Task: Use the formula "SUMIF" in spreadsheet "Project portfolio".
Action: Mouse moved to (300, 182)
Screenshot: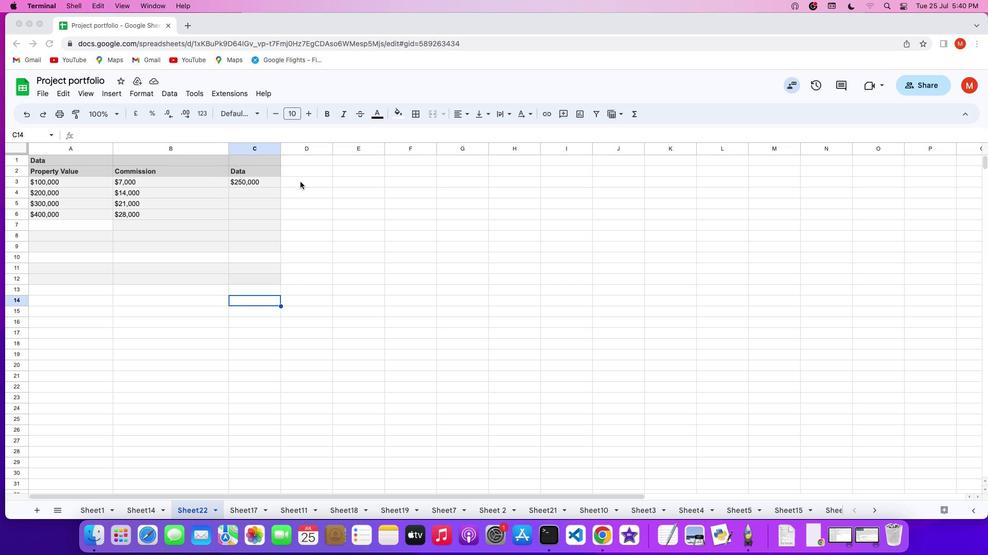 
Action: Mouse pressed left at (300, 182)
Screenshot: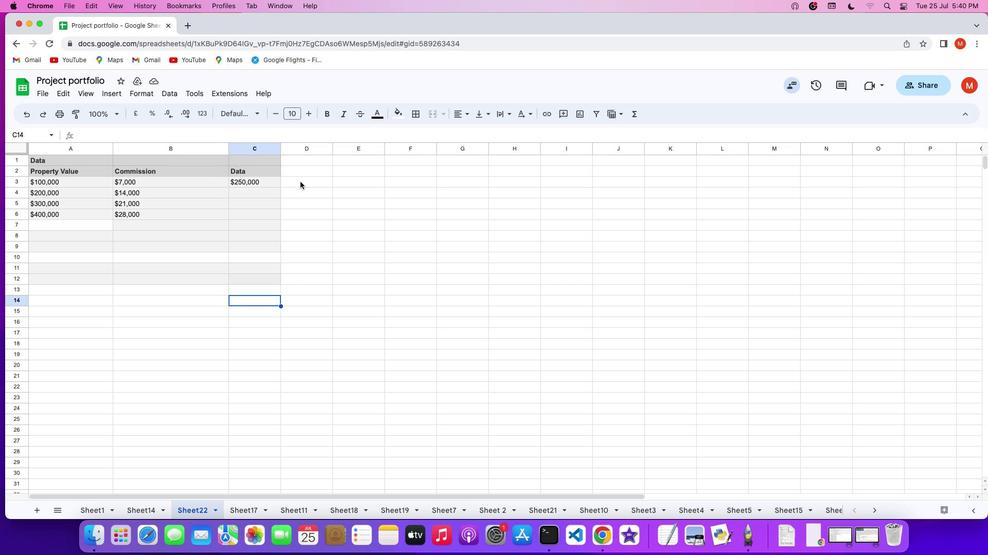 
Action: Mouse pressed left at (300, 182)
Screenshot: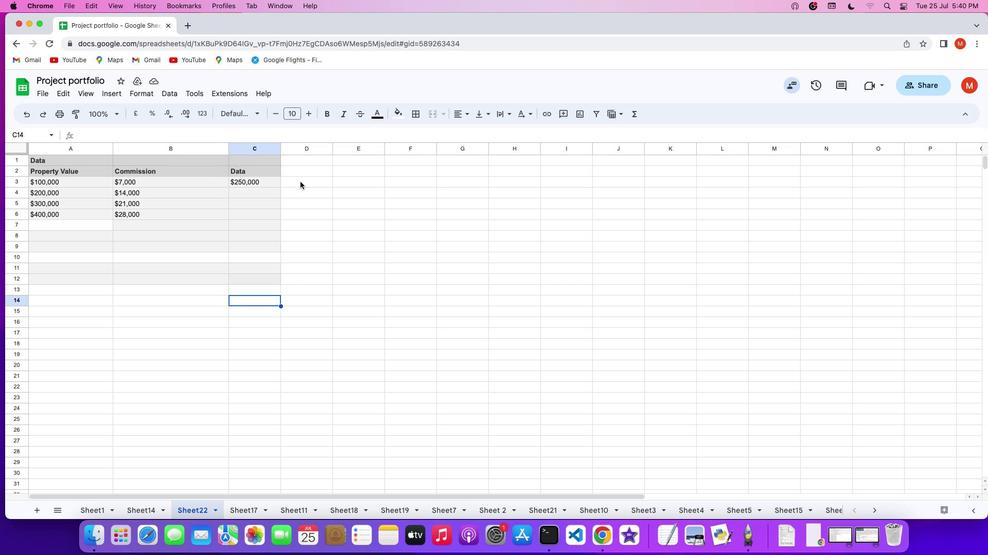 
Action: Key pressed '='
Screenshot: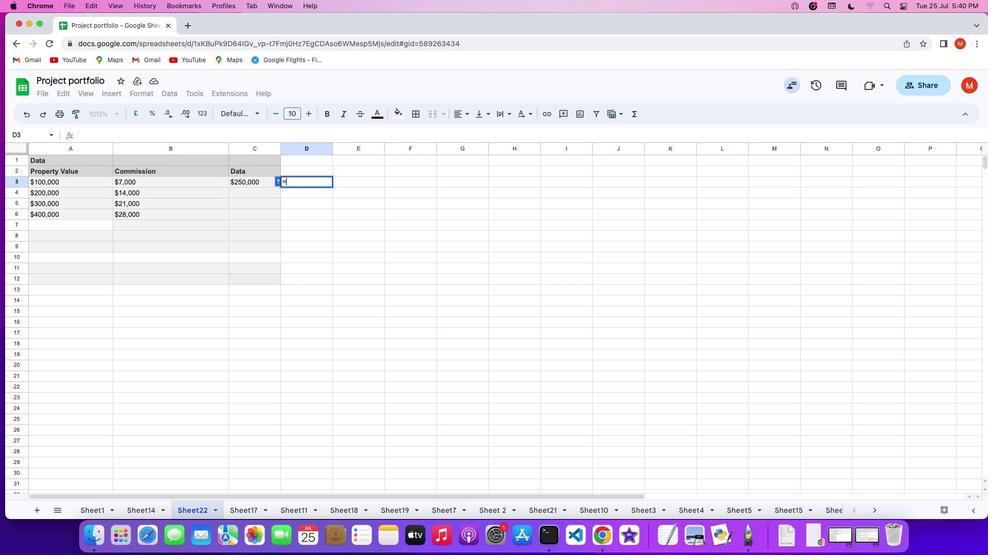 
Action: Mouse moved to (638, 111)
Screenshot: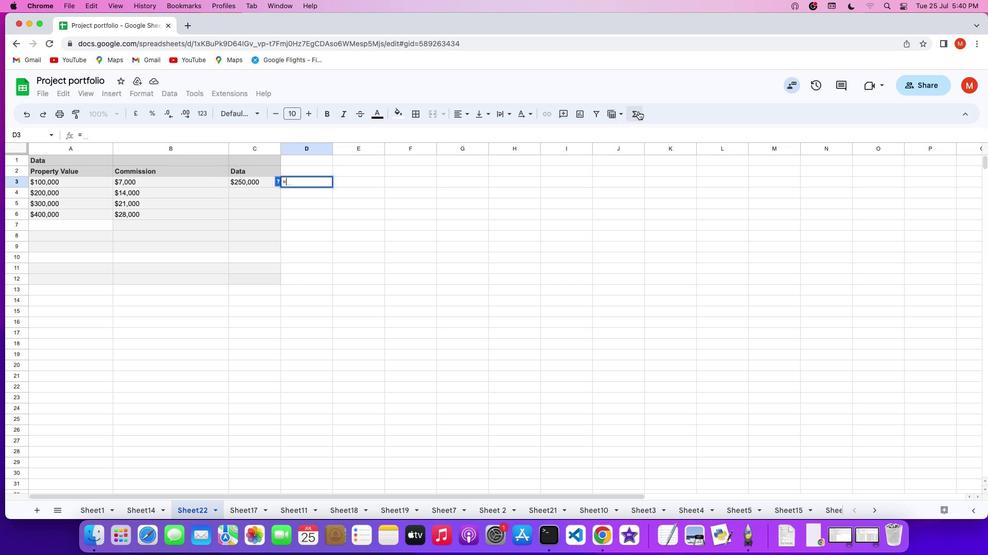 
Action: Mouse pressed left at (638, 111)
Screenshot: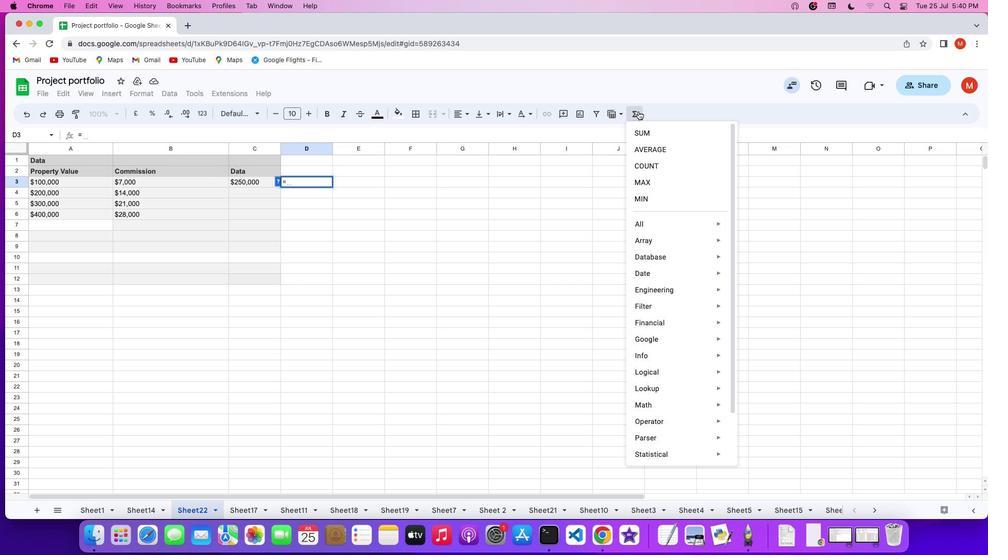 
Action: Mouse moved to (766, 499)
Screenshot: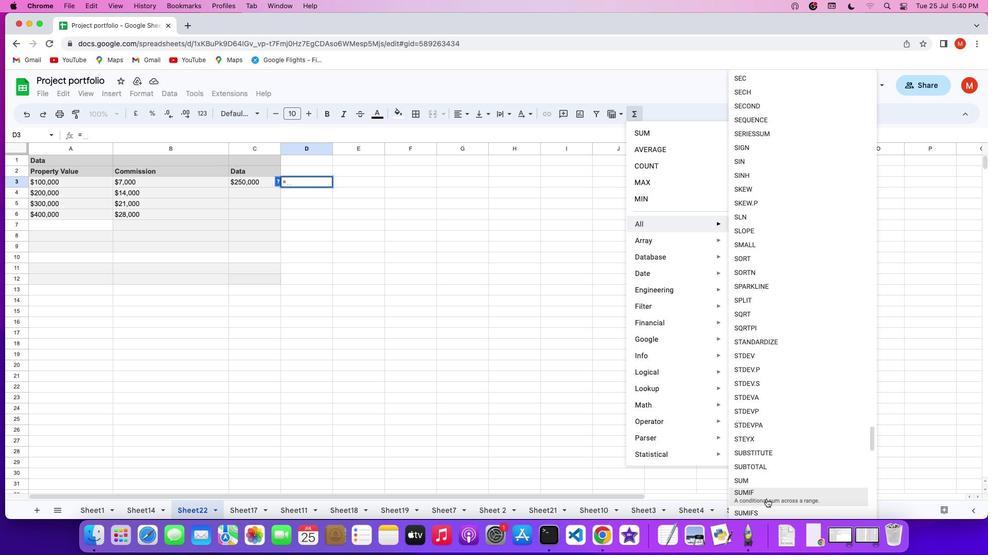 
Action: Mouse pressed left at (766, 499)
Screenshot: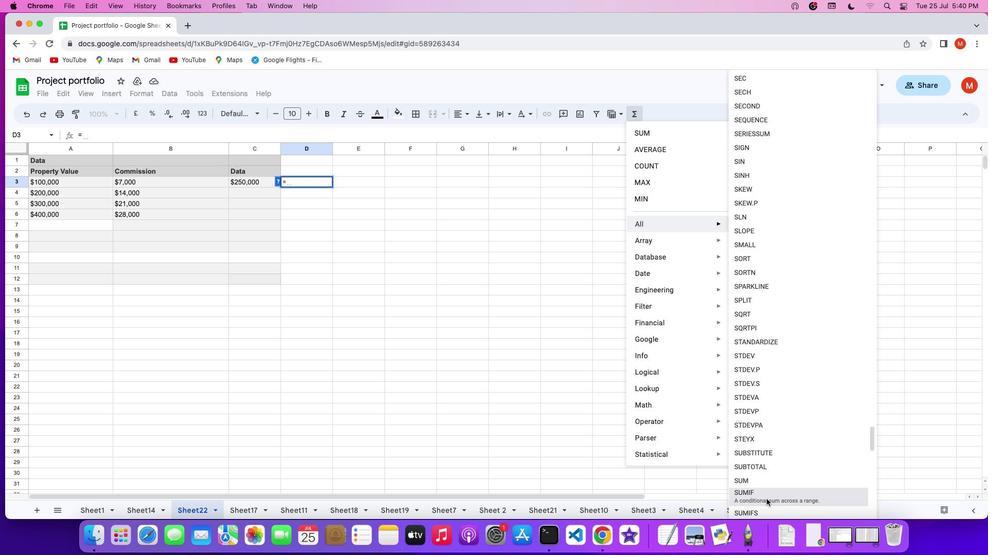 
Action: Mouse moved to (63, 178)
Screenshot: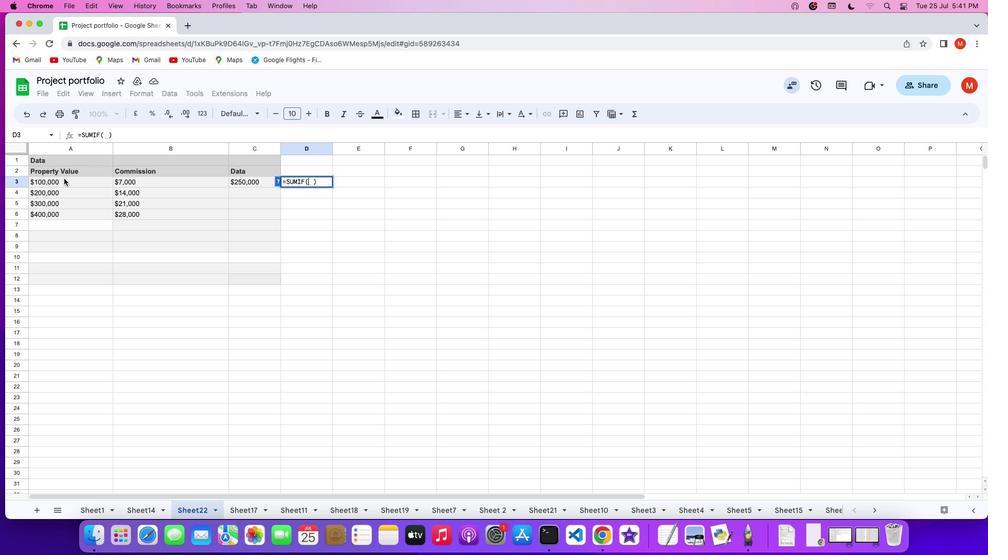 
Action: Mouse pressed left at (63, 178)
Screenshot: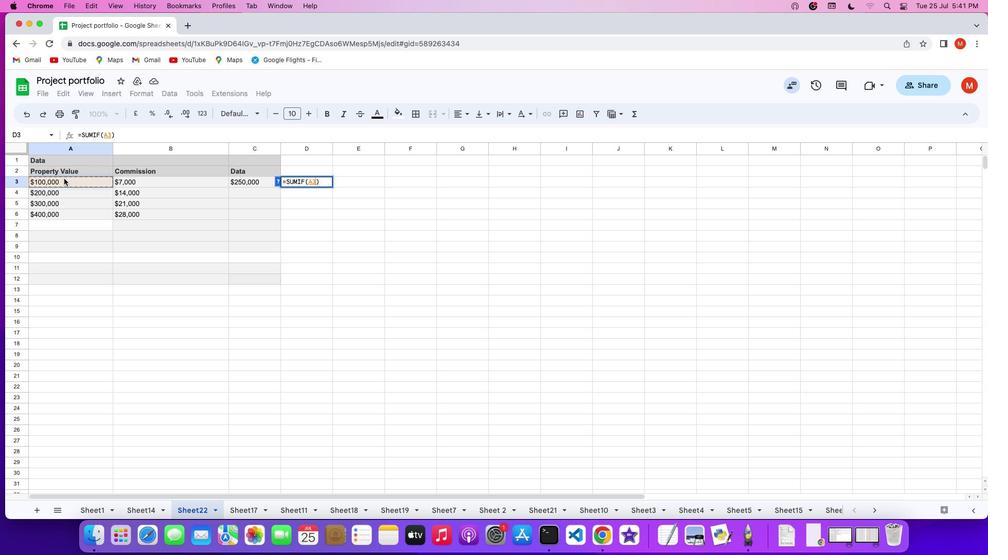 
Action: Mouse moved to (62, 210)
Screenshot: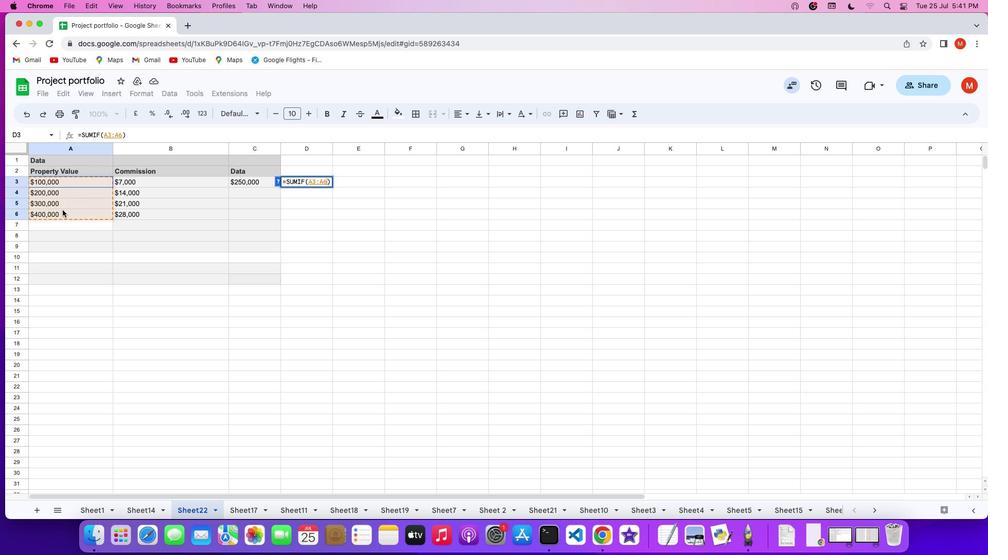 
Action: Key pressed ','Key.shift_r'"'Key.shift_r'>''1''3''0''0''0''0''0'Key.shift_r'"'
Screenshot: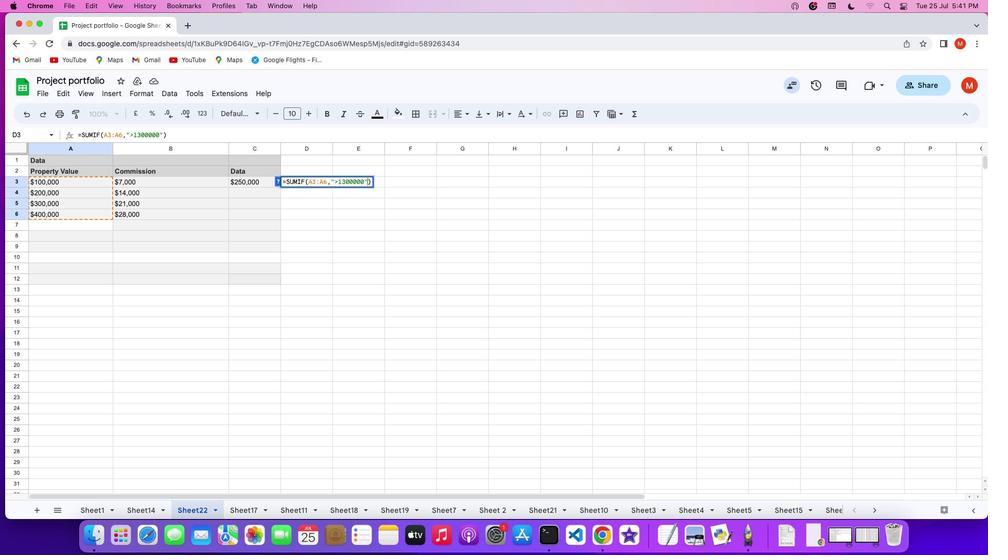 
Action: Mouse moved to (176, 181)
Screenshot: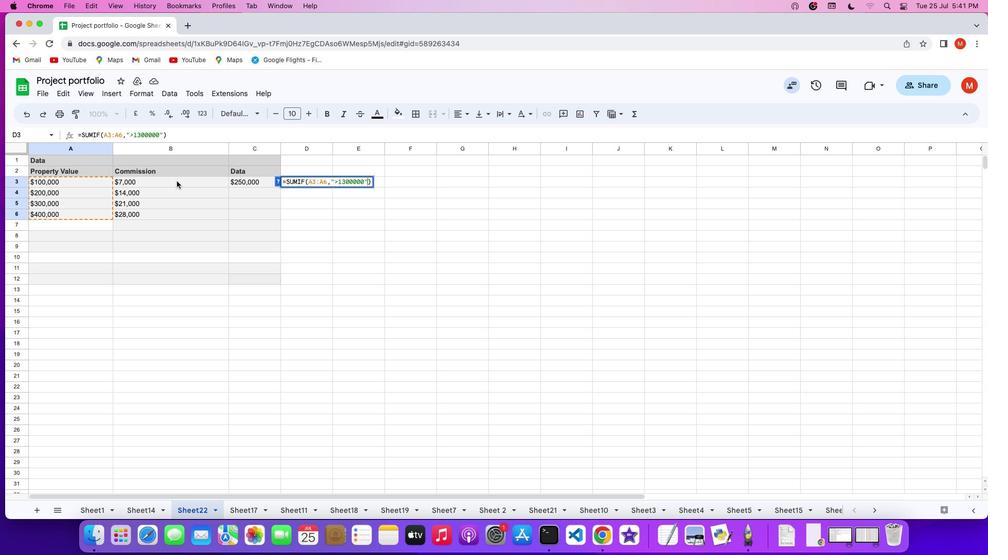 
Action: Mouse pressed left at (176, 181)
Screenshot: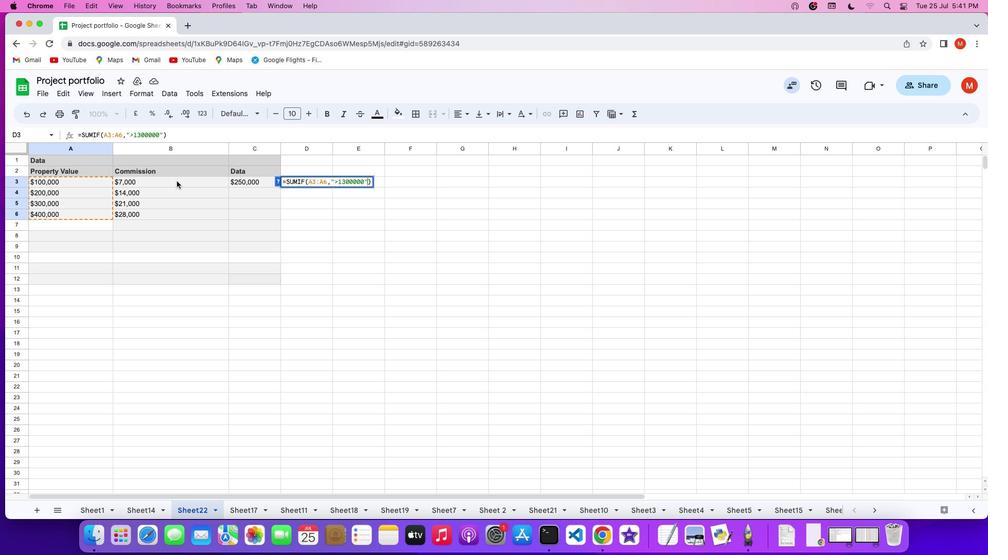 
Action: Mouse moved to (311, 183)
Screenshot: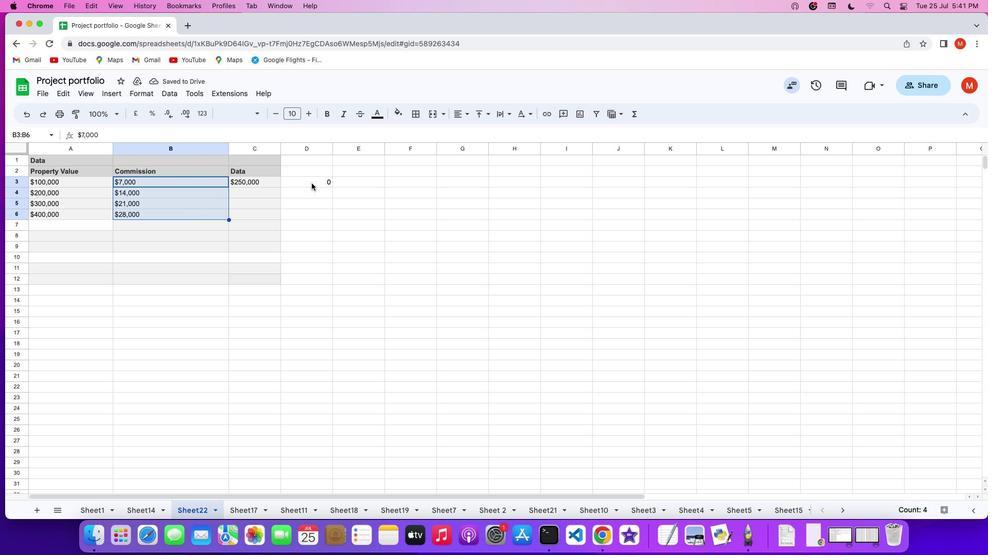 
Action: Mouse pressed left at (311, 183)
Screenshot: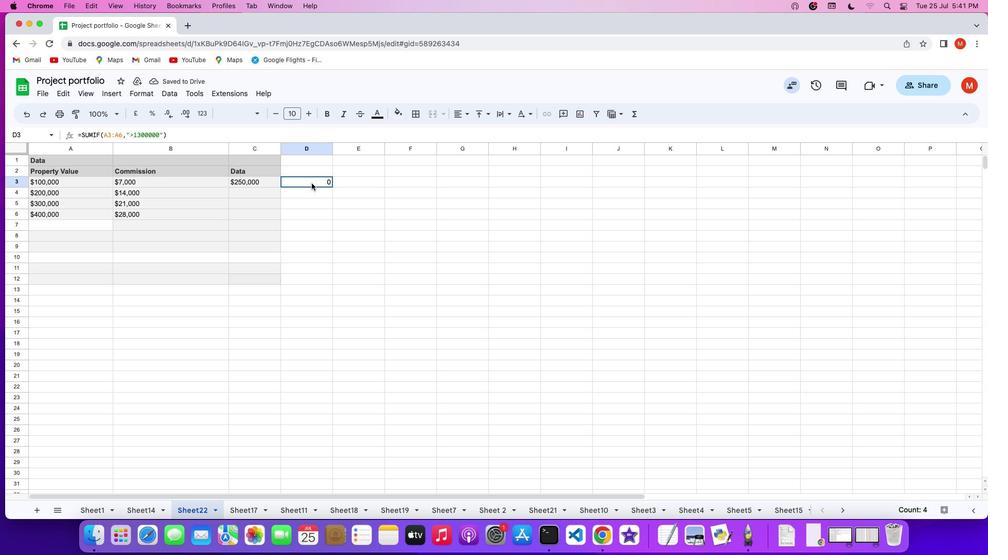 
Action: Mouse moved to (311, 183)
Screenshot: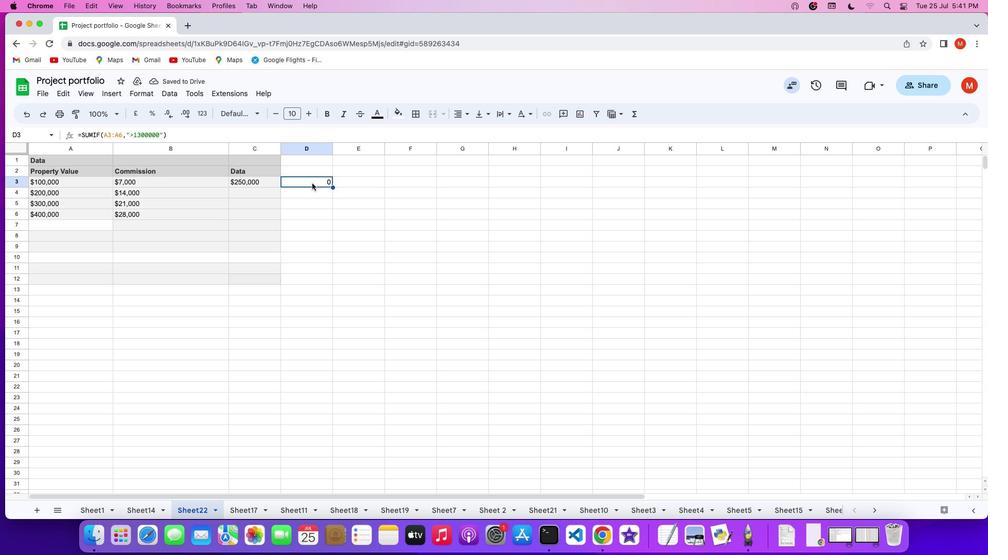 
